 Task: Sort the products by best match.
Action: Mouse moved to (33, 279)
Screenshot: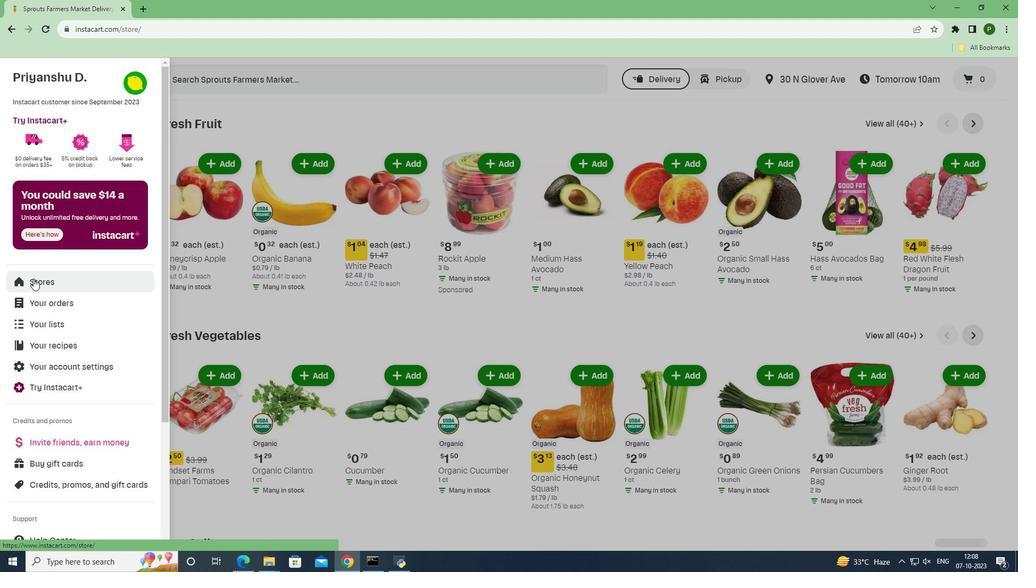 
Action: Mouse pressed left at (33, 279)
Screenshot: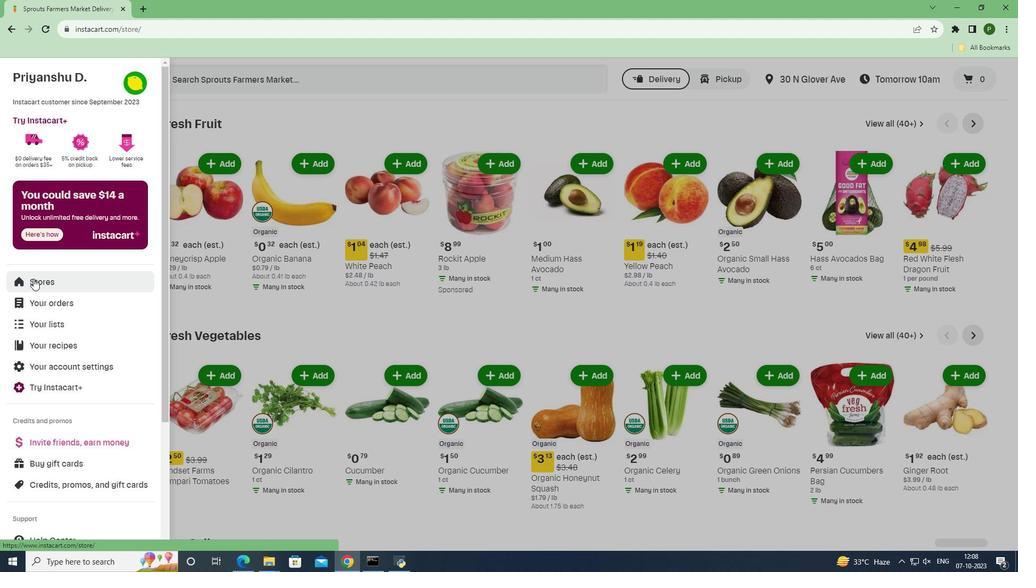 
Action: Mouse moved to (240, 126)
Screenshot: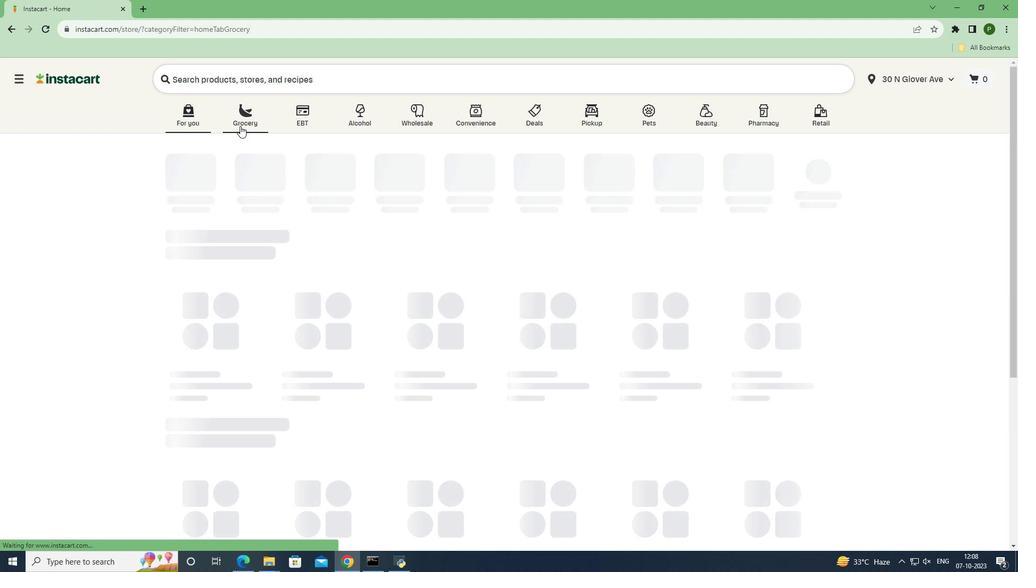 
Action: Mouse pressed left at (240, 126)
Screenshot: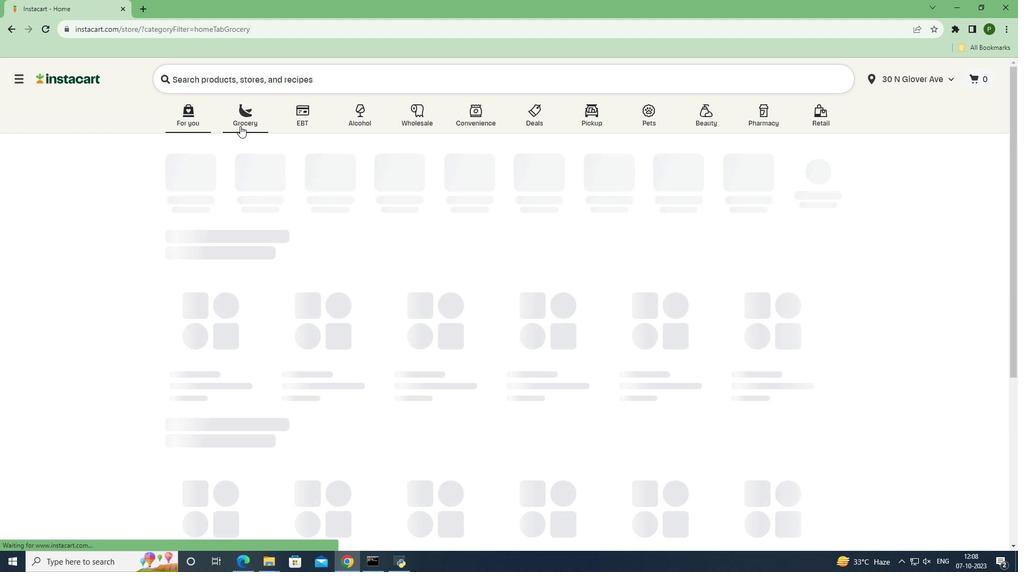
Action: Mouse moved to (467, 250)
Screenshot: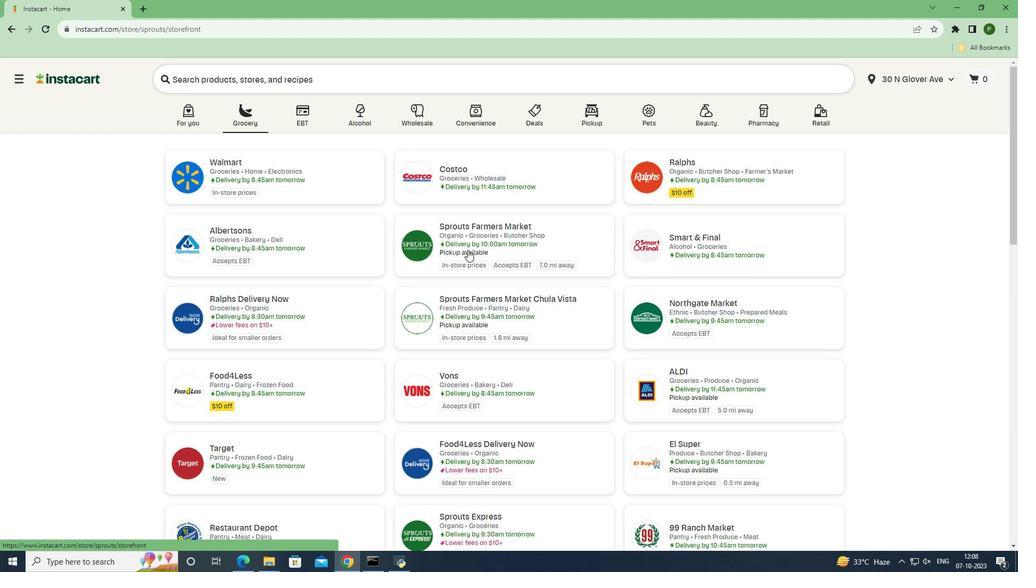 
Action: Mouse pressed left at (467, 250)
Screenshot: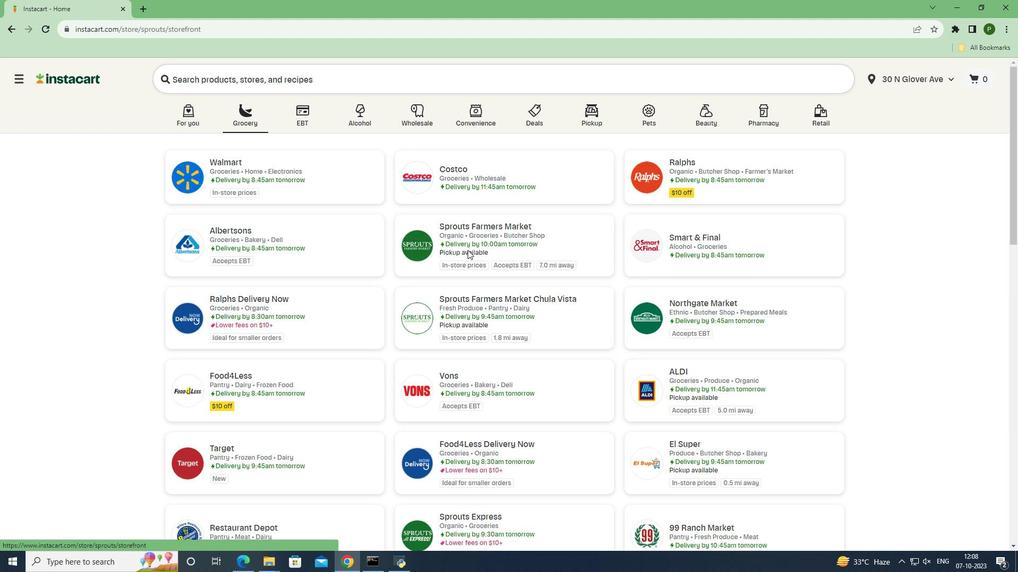 
Action: Mouse moved to (80, 347)
Screenshot: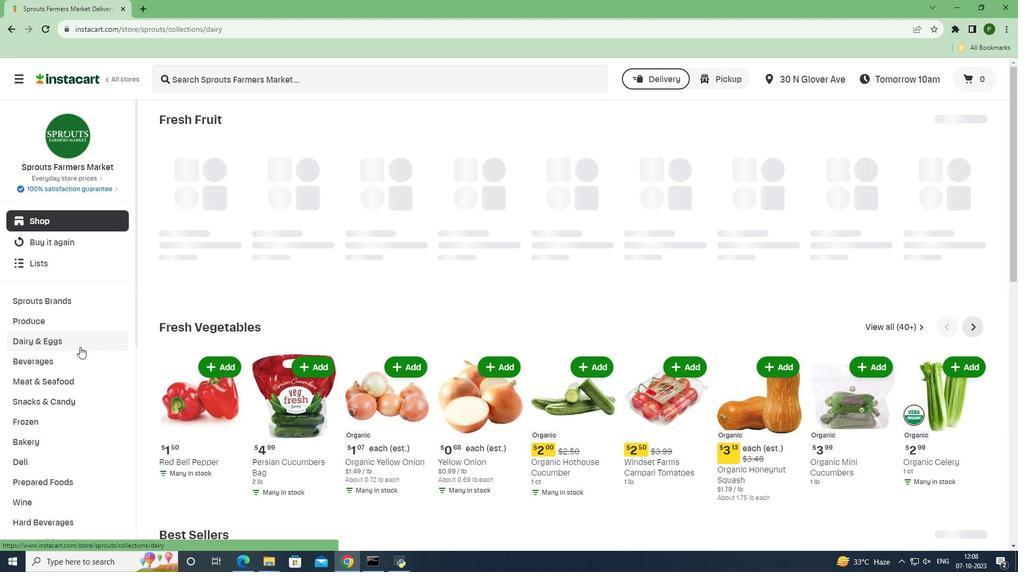 
Action: Mouse pressed left at (80, 347)
Screenshot: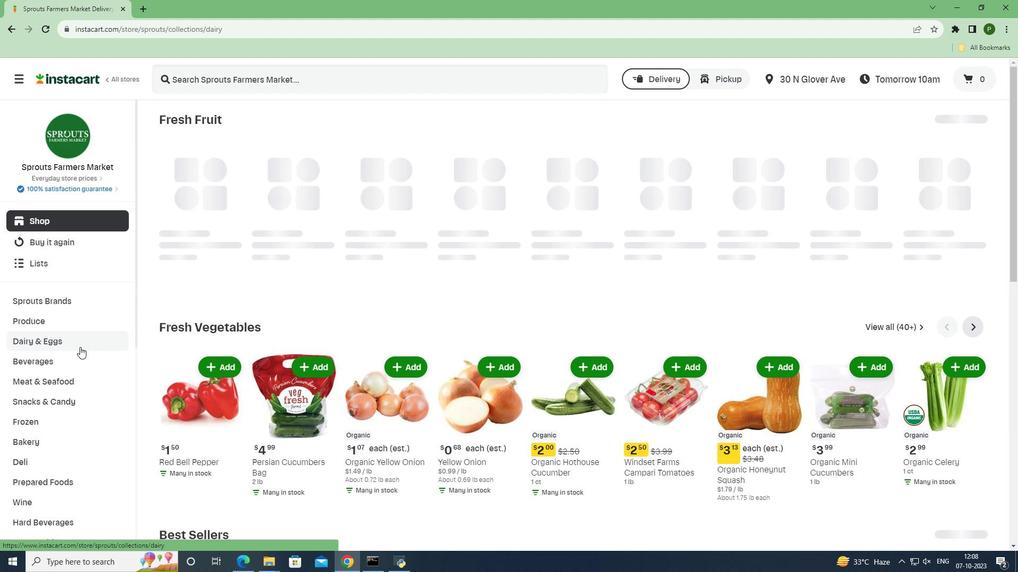 
Action: Mouse moved to (49, 407)
Screenshot: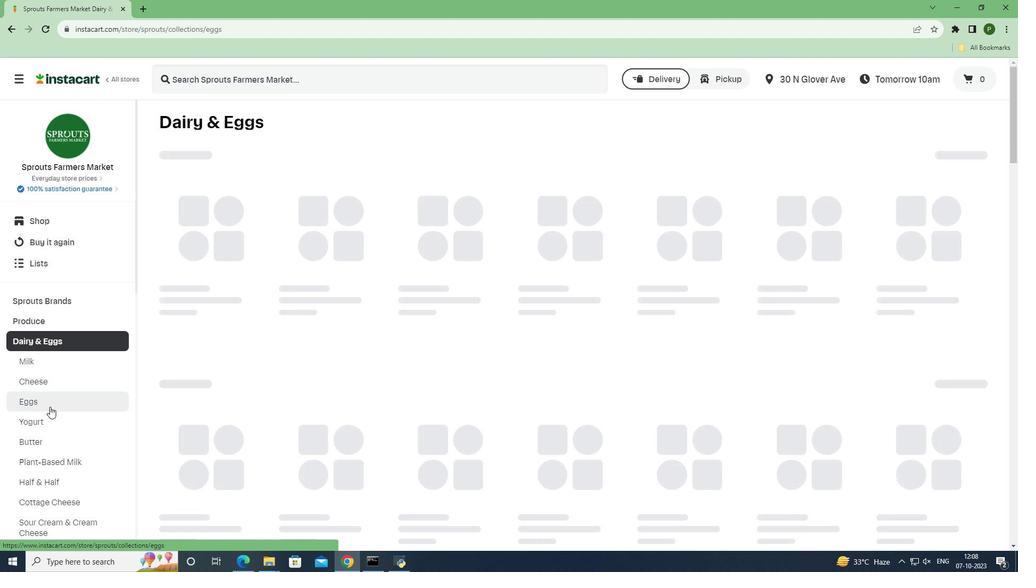 
Action: Mouse pressed left at (49, 407)
Screenshot: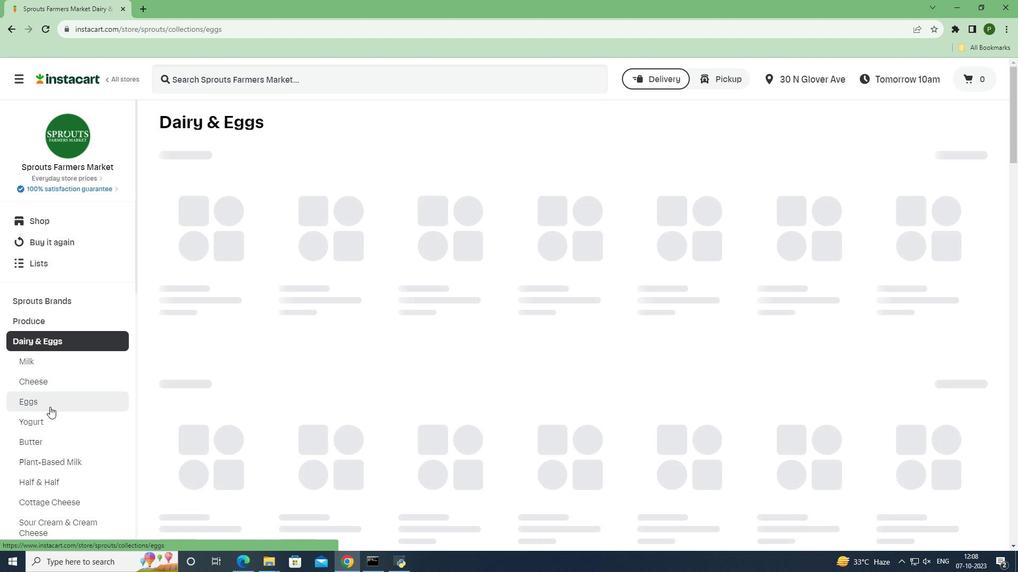 
Action: Mouse moved to (913, 159)
Screenshot: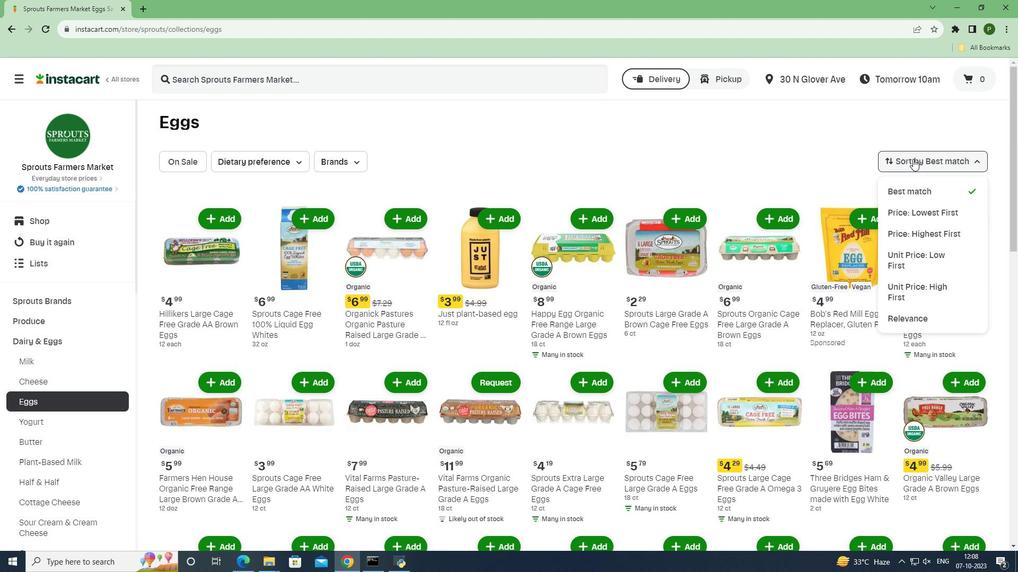 
Action: Mouse pressed left at (913, 159)
Screenshot: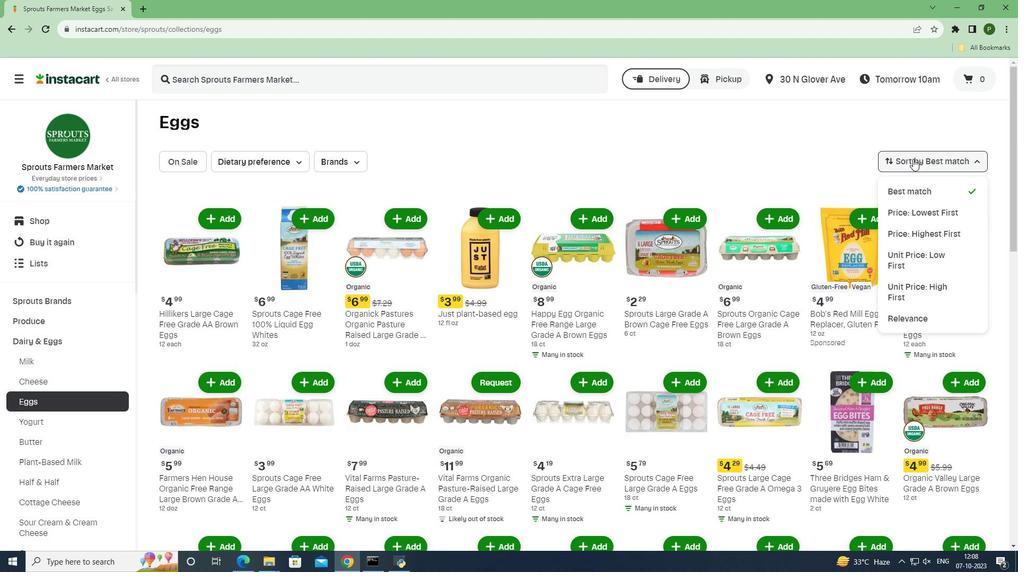 
Action: Mouse moved to (919, 189)
Screenshot: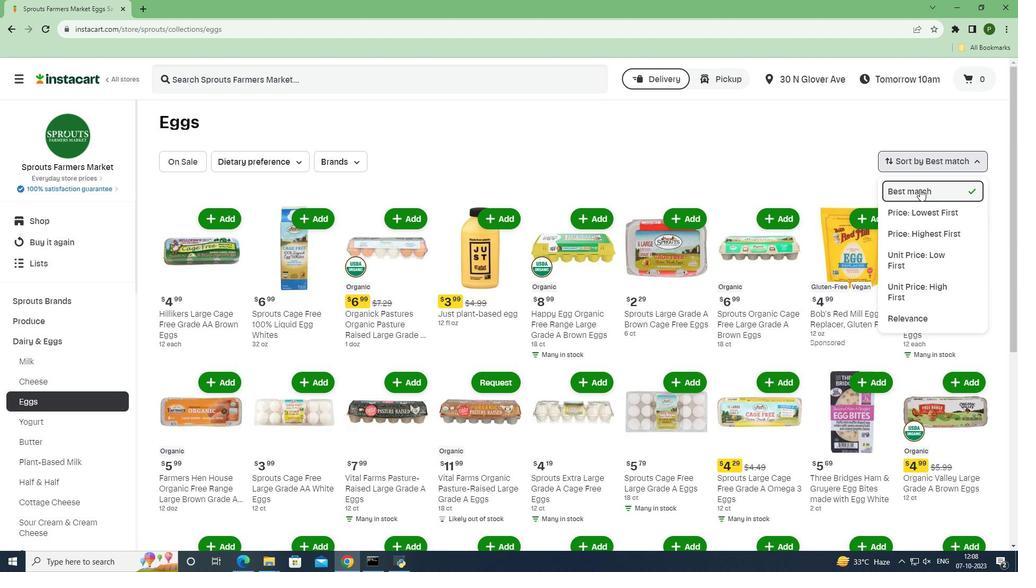 
Action: Mouse pressed left at (919, 189)
Screenshot: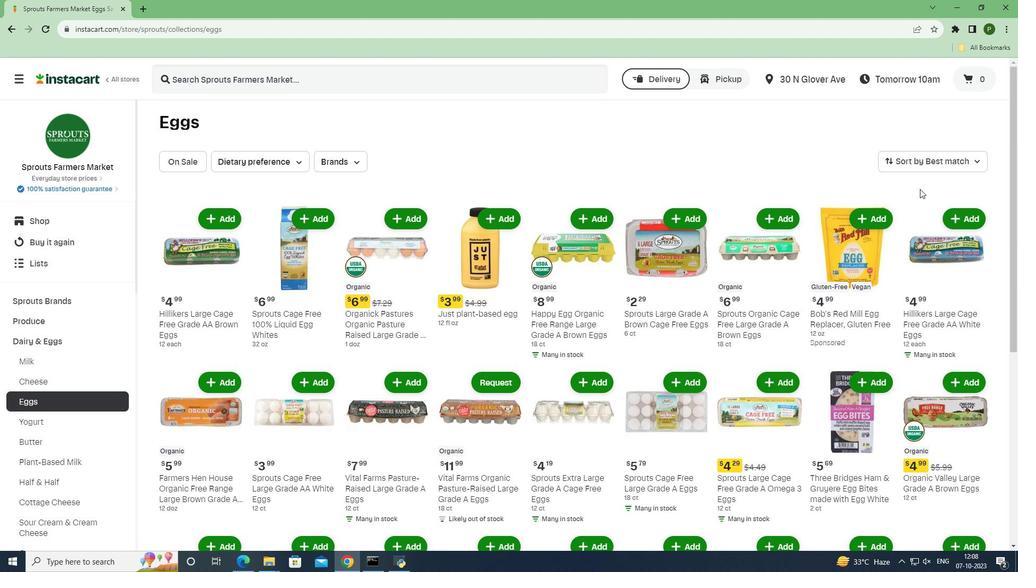 
Action: Mouse moved to (724, 196)
Screenshot: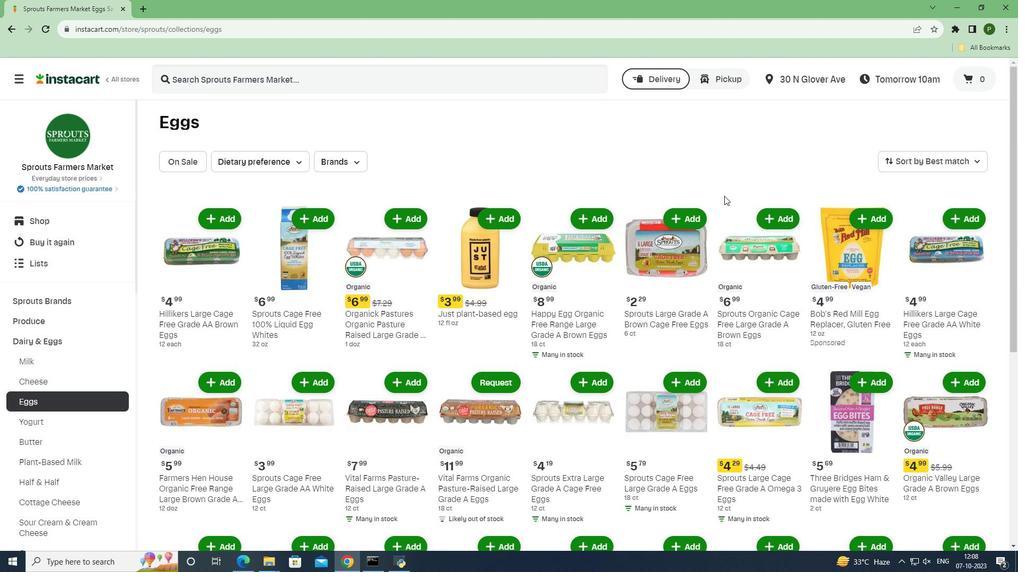 
